 Task: Log work in the project TranceTech for the issue 'Develop a new tool for automated testing of machine learning models' spent time as '4w 6d 6h 44m' and remaining time as '3w 3d 18h 42m' and move to top of backlog. Now add the issue to the epic 'Secure Software Development Lifecycle (SDLC) Implementation'.
Action: Mouse moved to (84, 57)
Screenshot: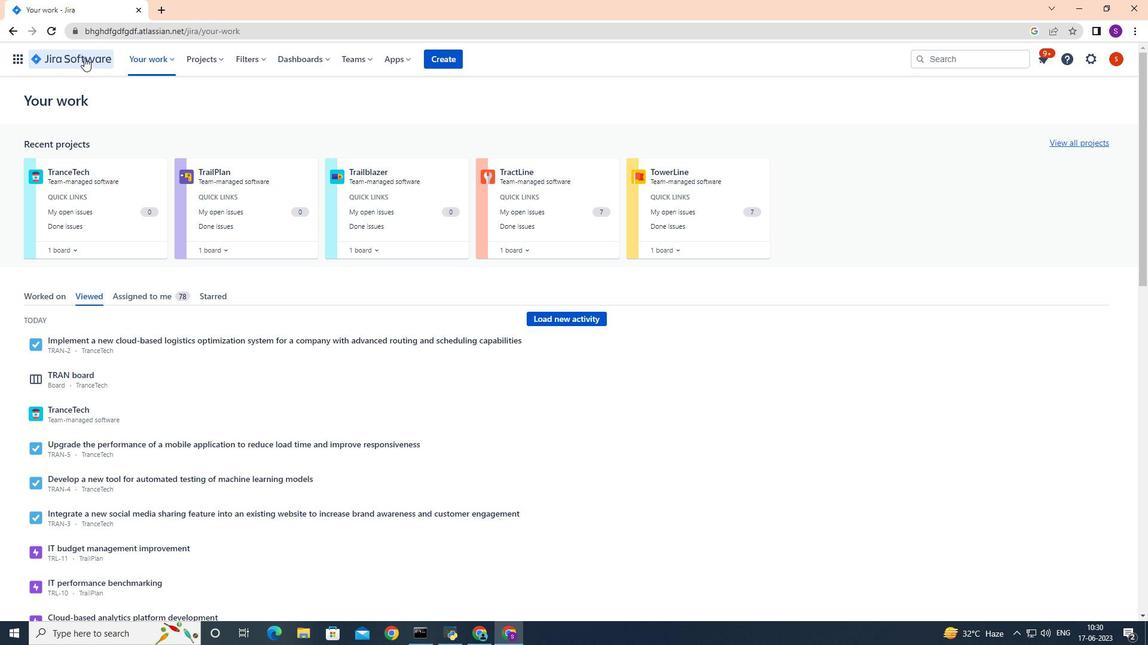 
Action: Mouse pressed left at (84, 57)
Screenshot: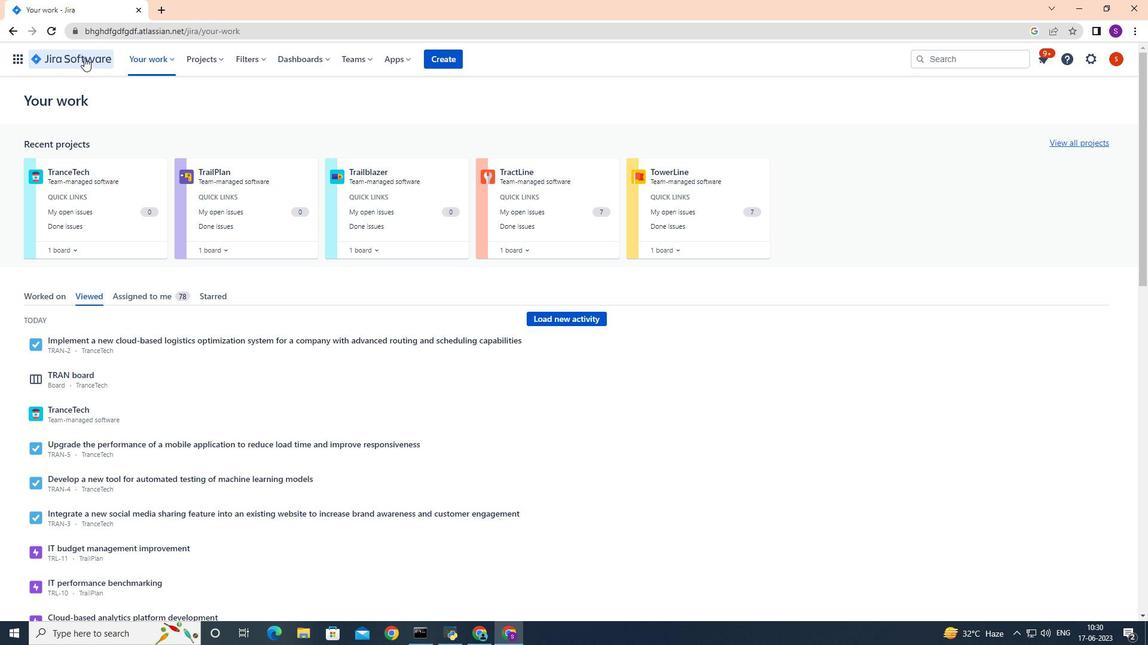 
Action: Mouse moved to (221, 62)
Screenshot: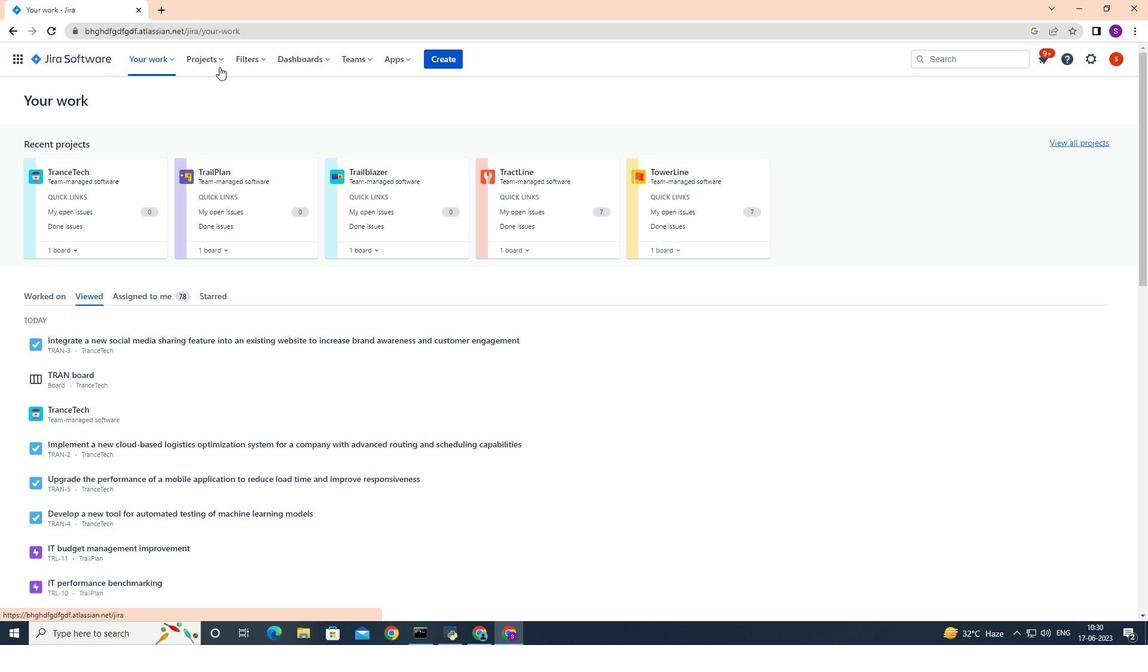 
Action: Mouse pressed left at (221, 62)
Screenshot: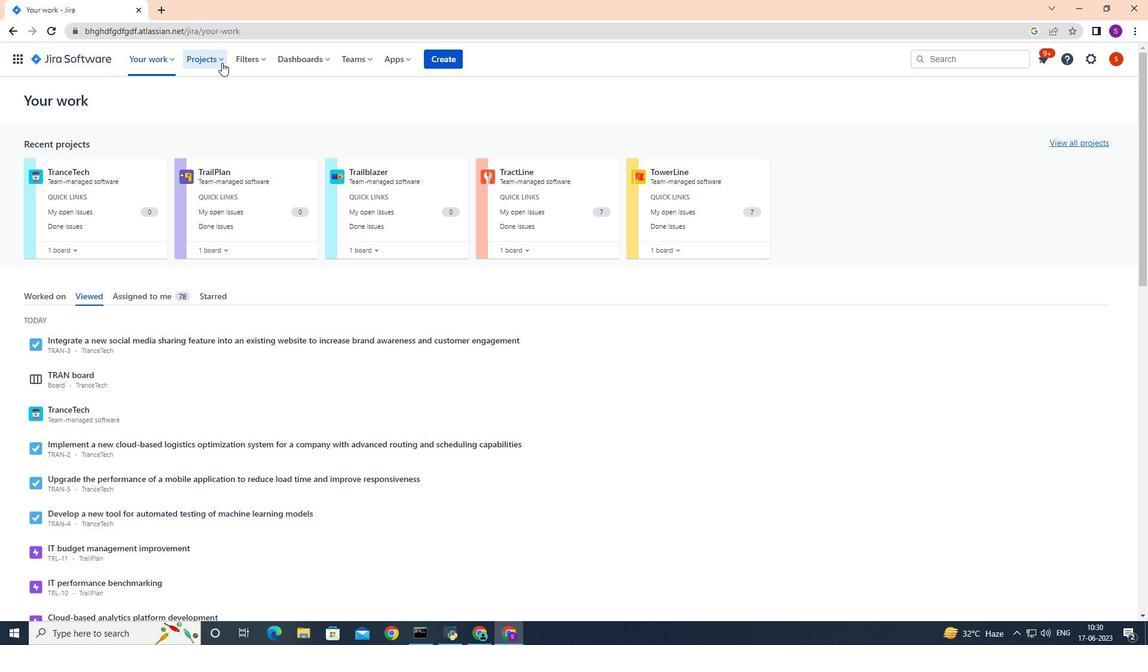 
Action: Mouse moved to (233, 113)
Screenshot: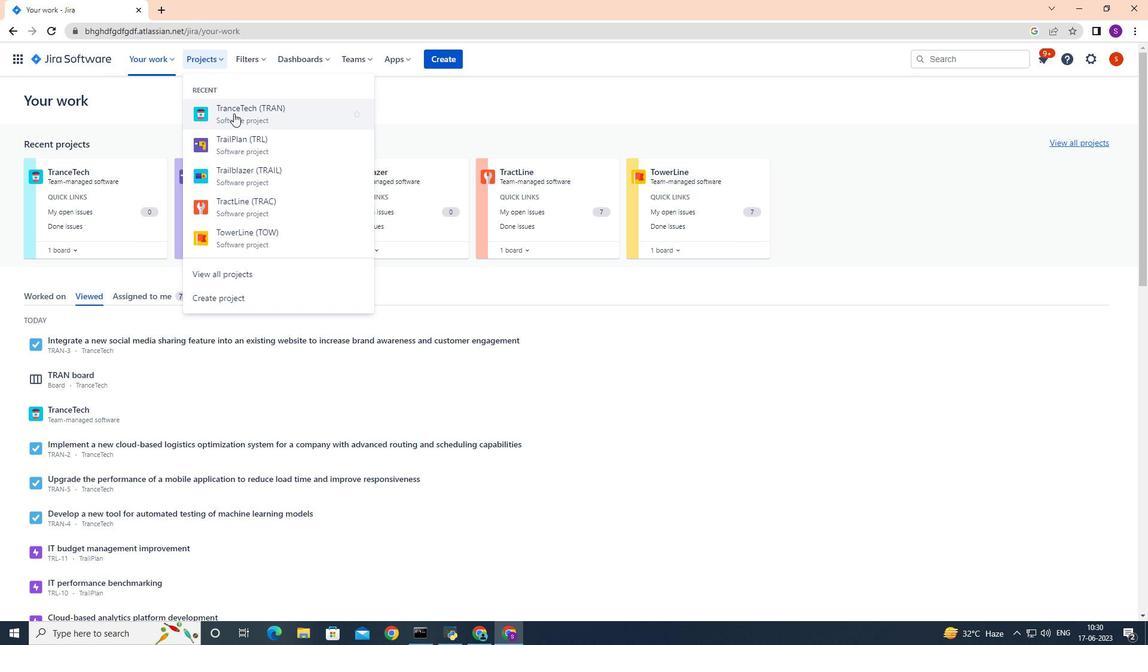 
Action: Mouse pressed left at (233, 113)
Screenshot: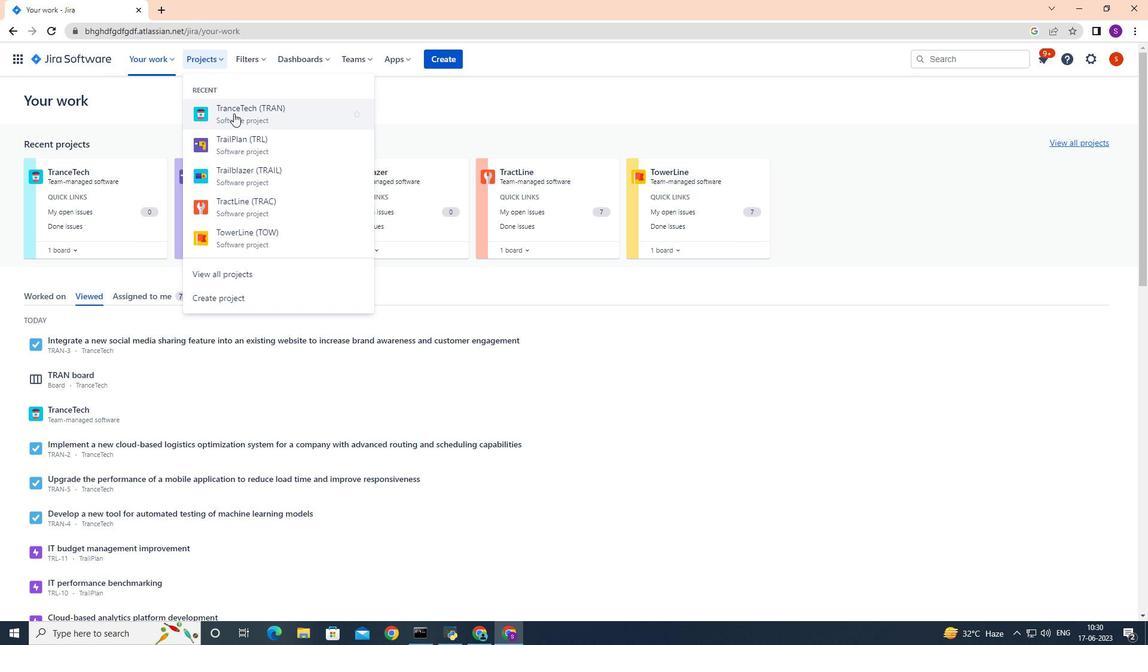 
Action: Mouse moved to (87, 173)
Screenshot: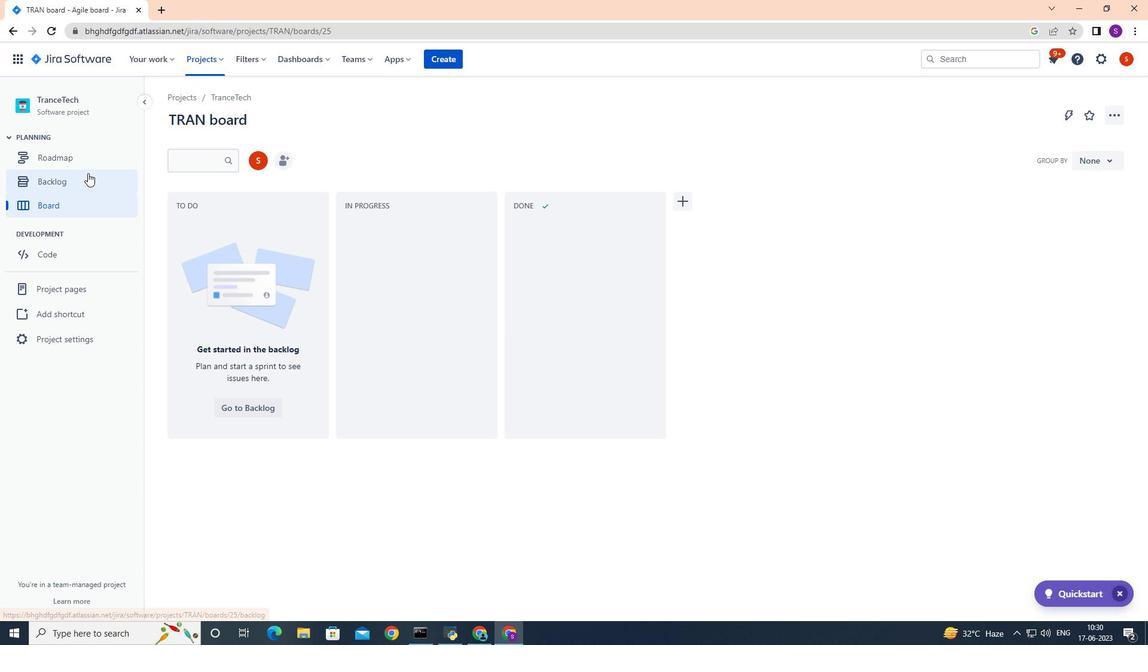 
Action: Mouse pressed left at (87, 173)
Screenshot: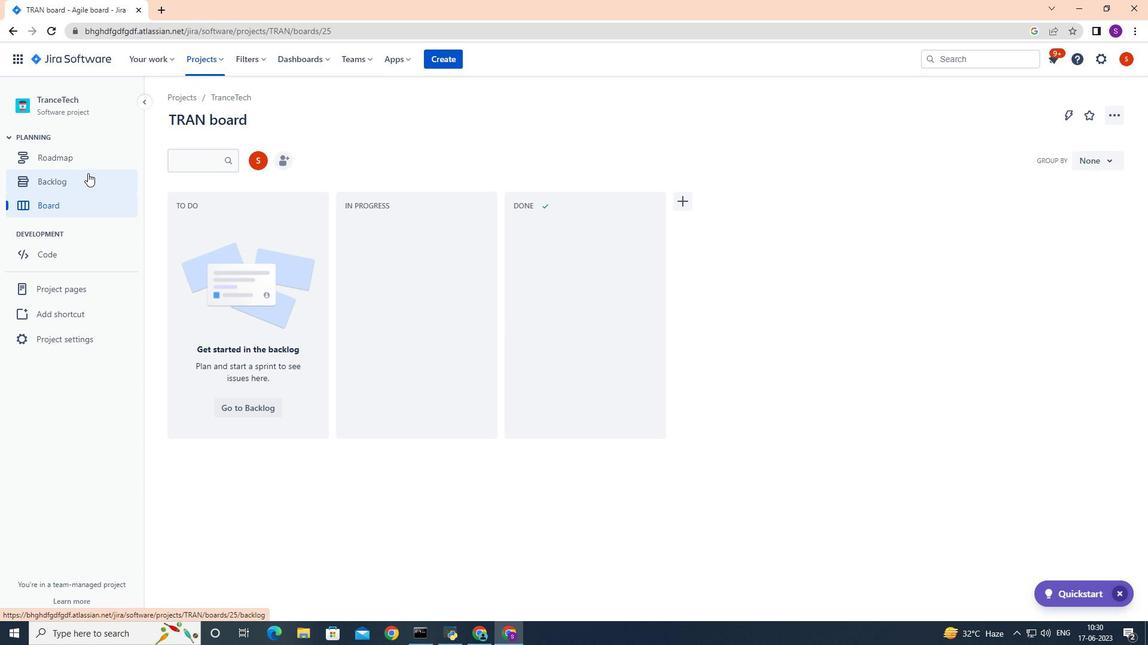 
Action: Mouse moved to (825, 436)
Screenshot: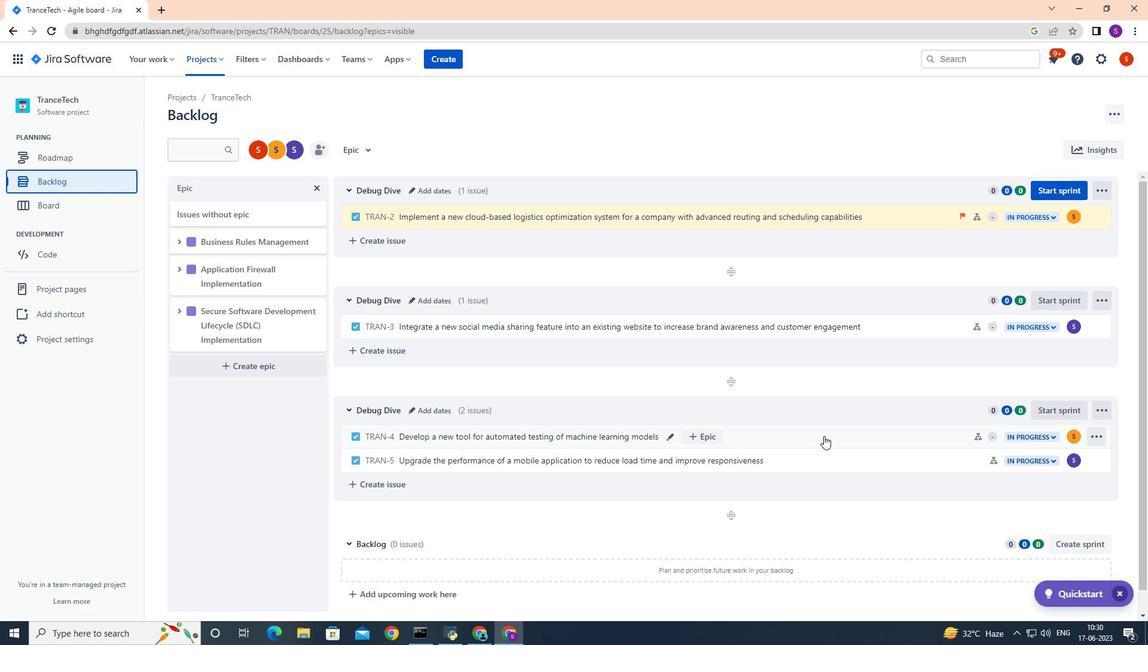 
Action: Mouse pressed left at (825, 436)
Screenshot: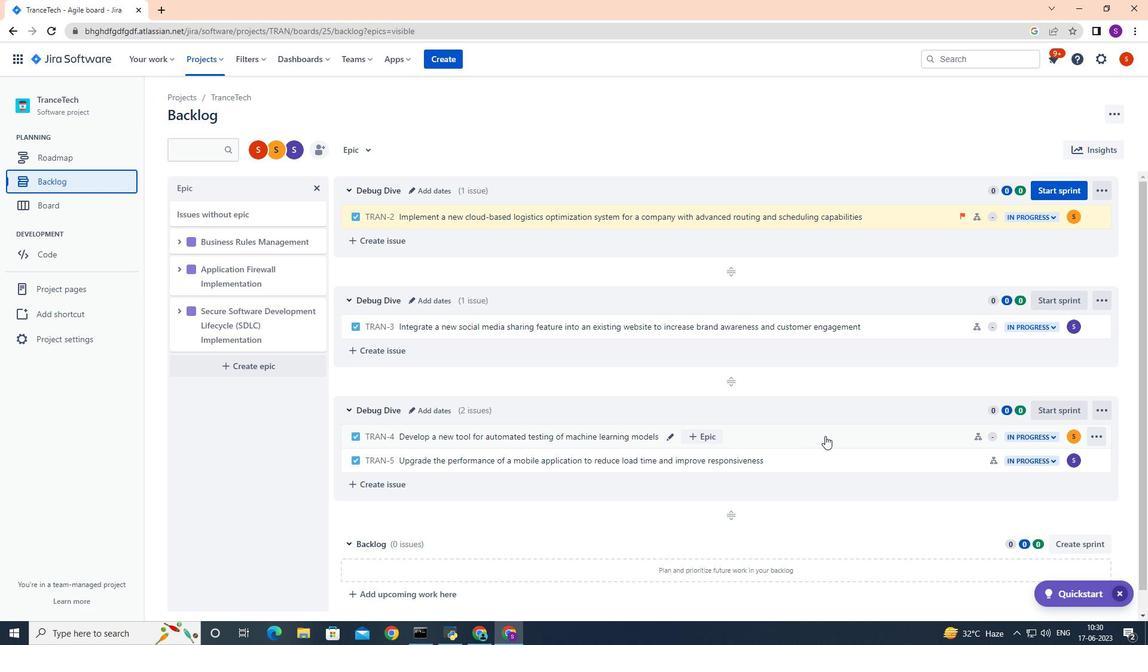 
Action: Mouse moved to (1102, 187)
Screenshot: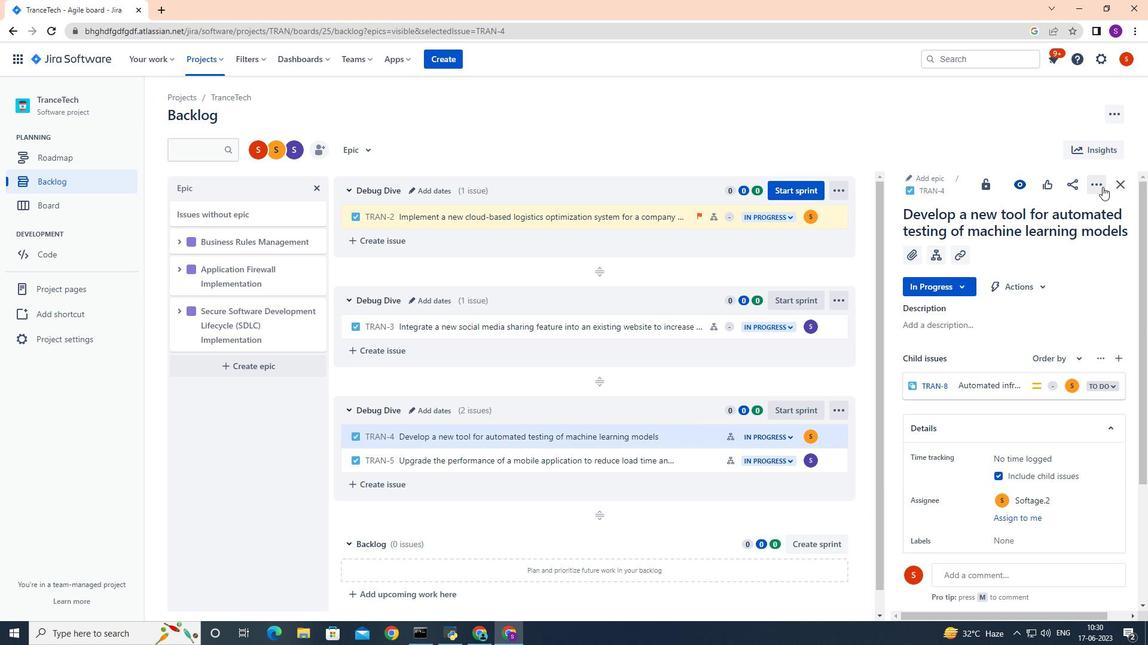 
Action: Mouse pressed left at (1102, 187)
Screenshot: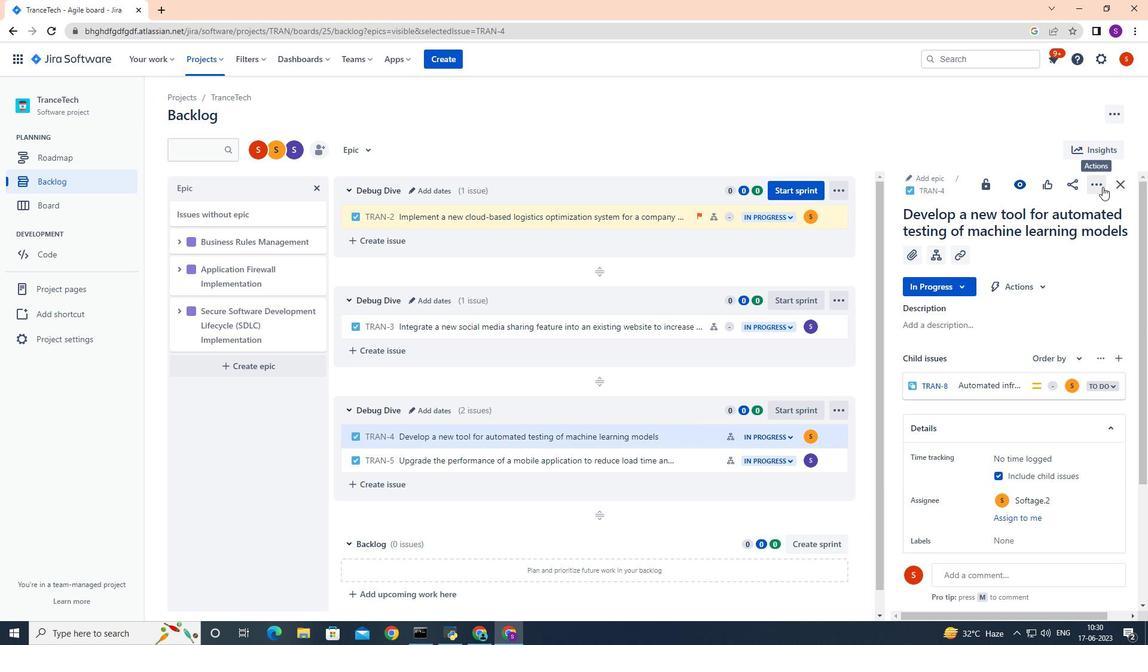 
Action: Mouse moved to (1069, 214)
Screenshot: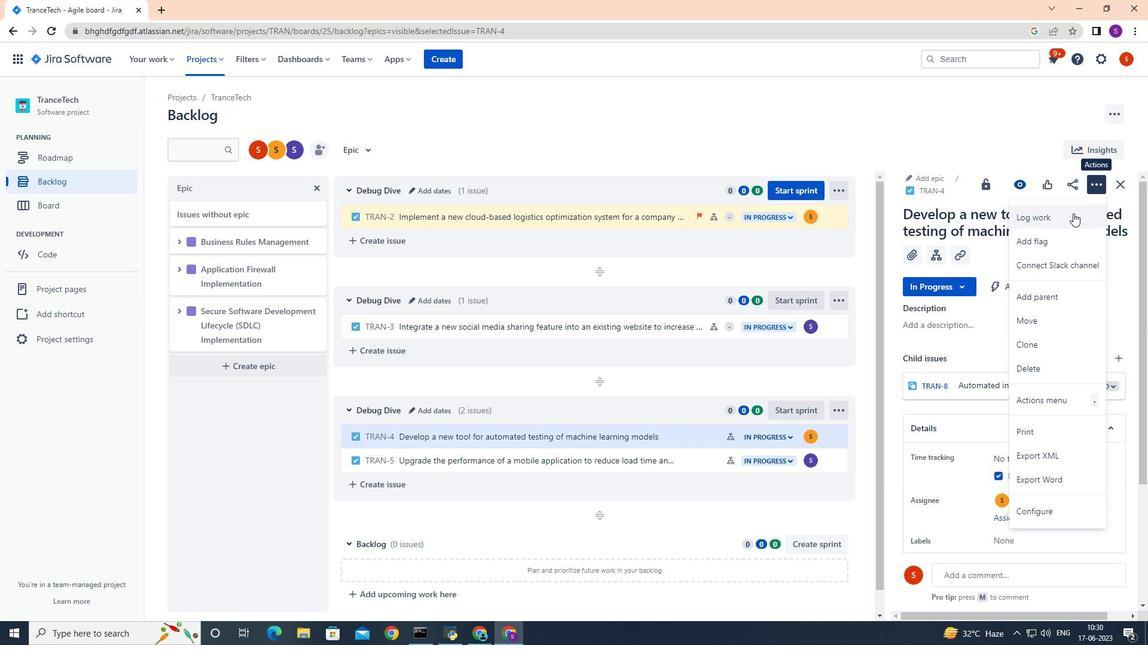 
Action: Mouse pressed left at (1069, 214)
Screenshot: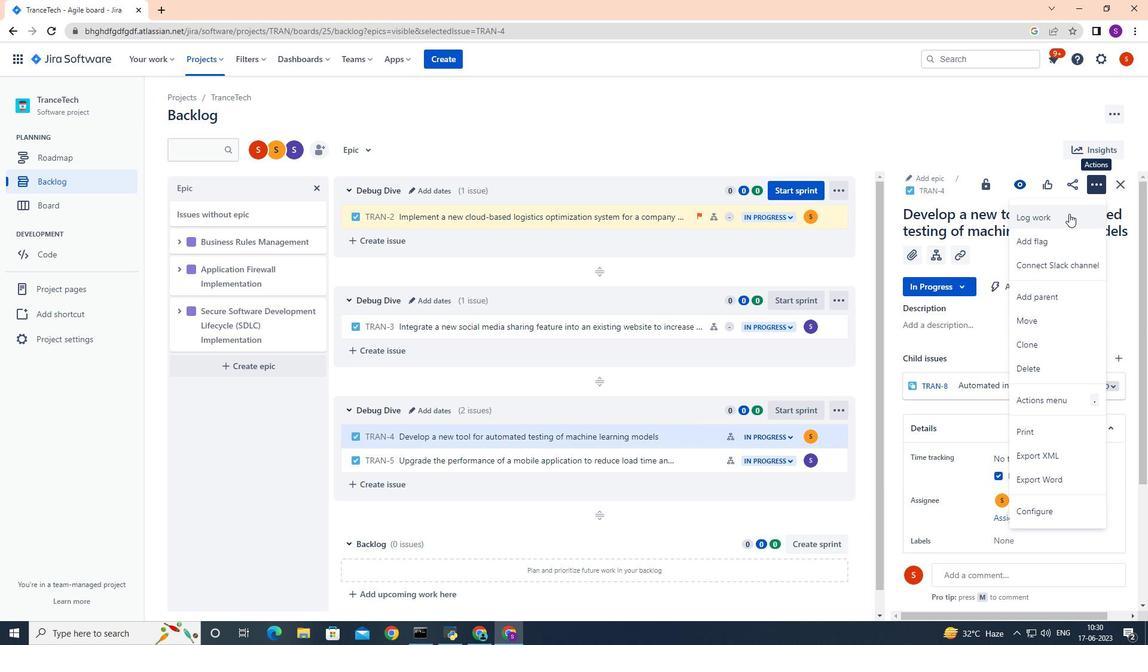 
Action: Mouse moved to (1011, 233)
Screenshot: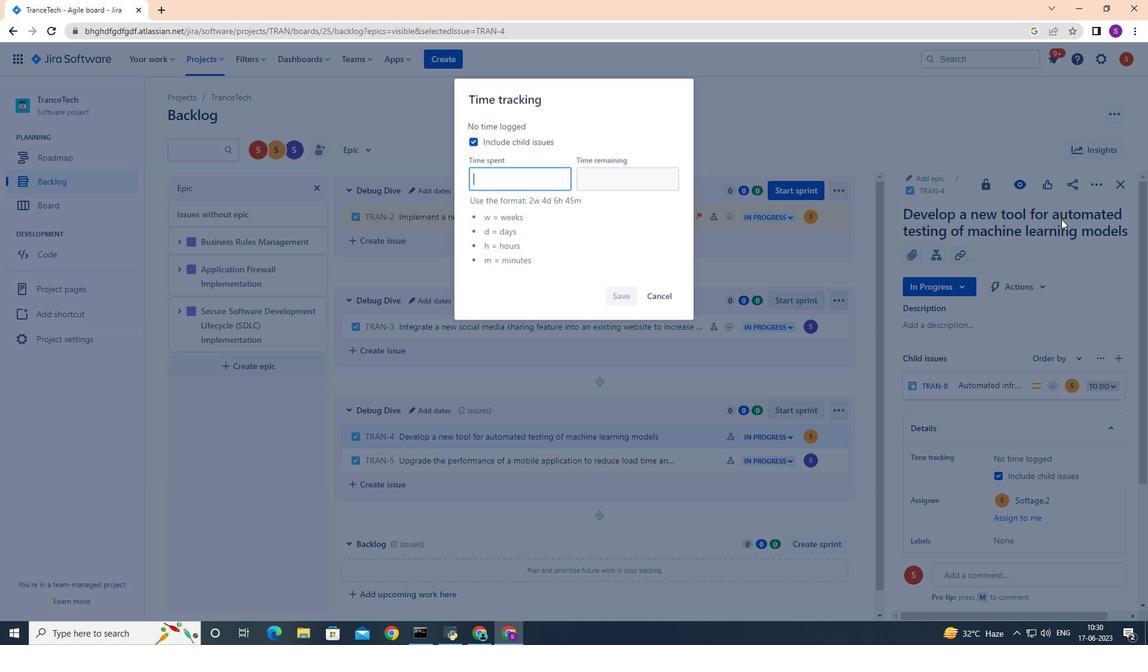 
Action: Key pressed 4w<Key.space>6d<Key.space>6h<Key.space>44m
Screenshot: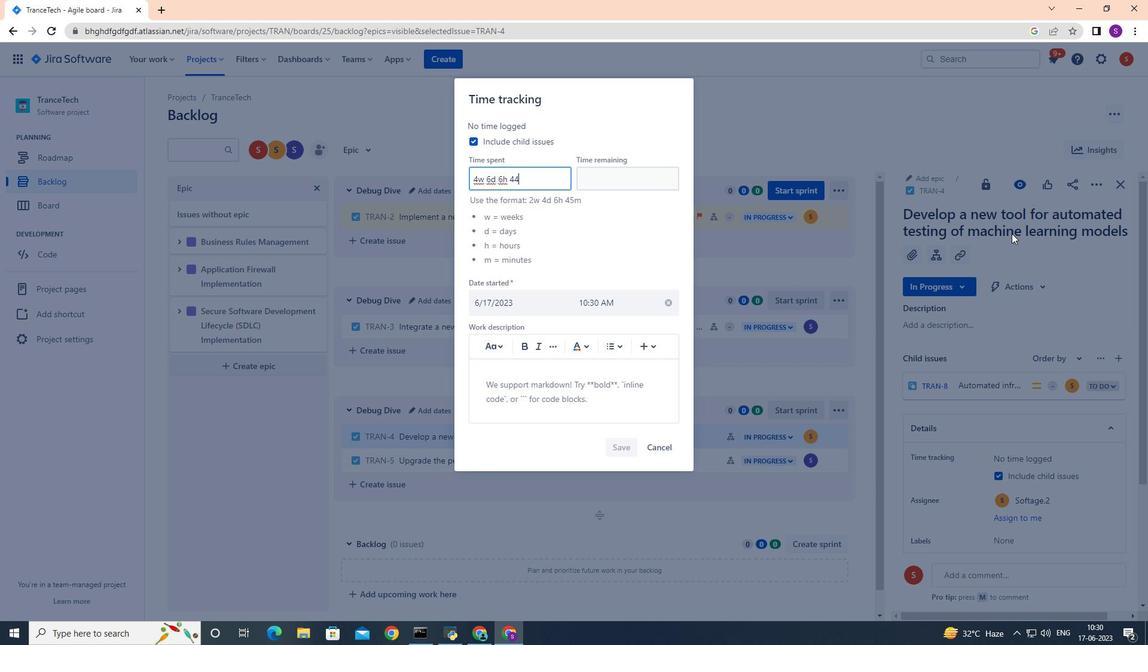 
Action: Mouse moved to (595, 181)
Screenshot: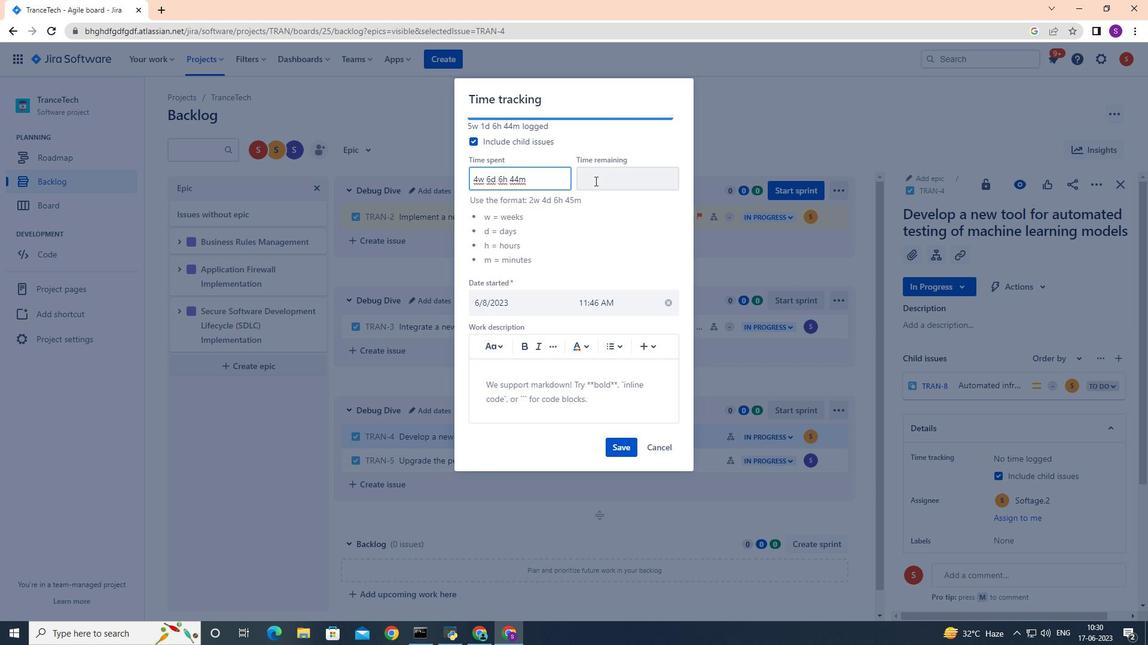 
Action: Mouse pressed left at (595, 181)
Screenshot: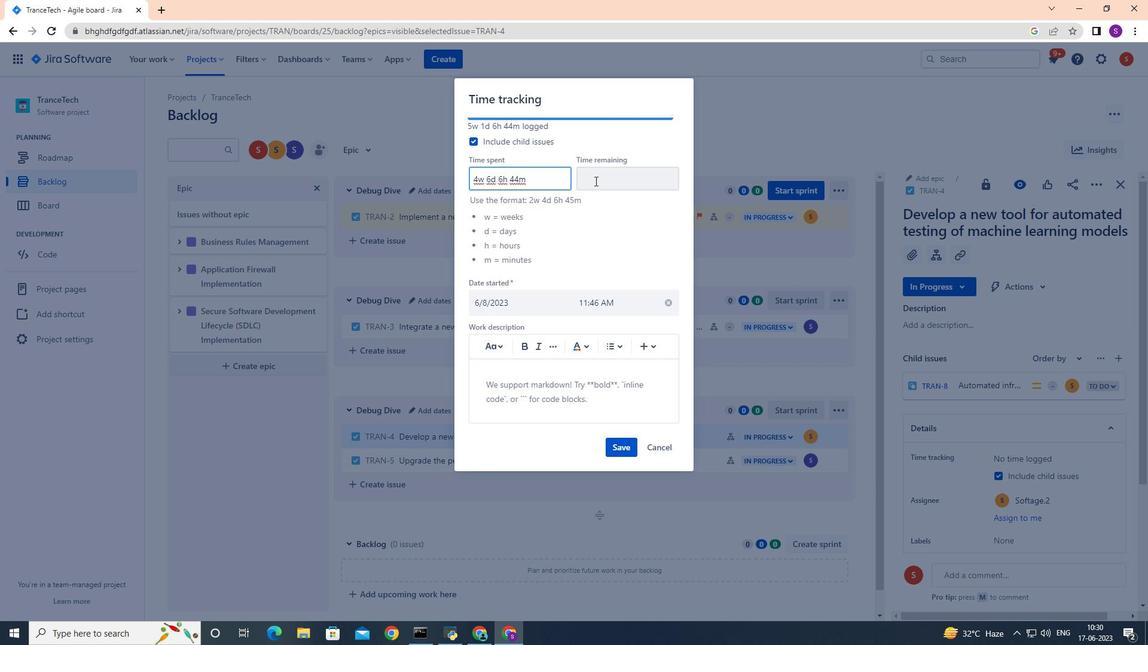 
Action: Mouse moved to (596, 181)
Screenshot: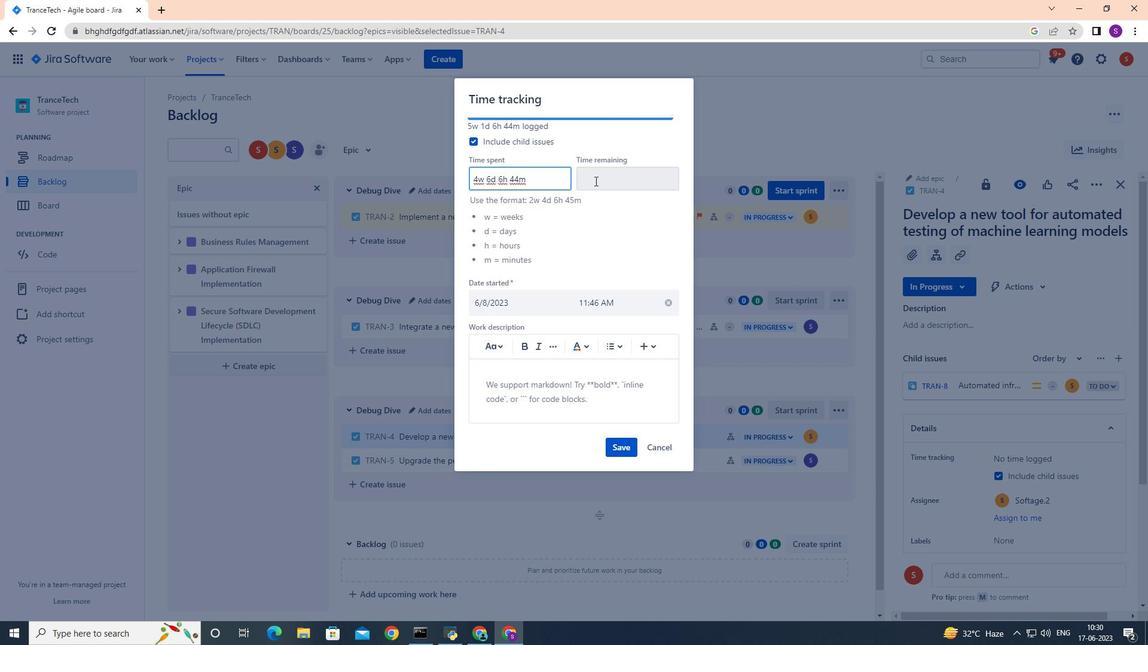 
Action: Key pressed 3w<Key.space>3d<Key.space>18h<Key.space>42m
Screenshot: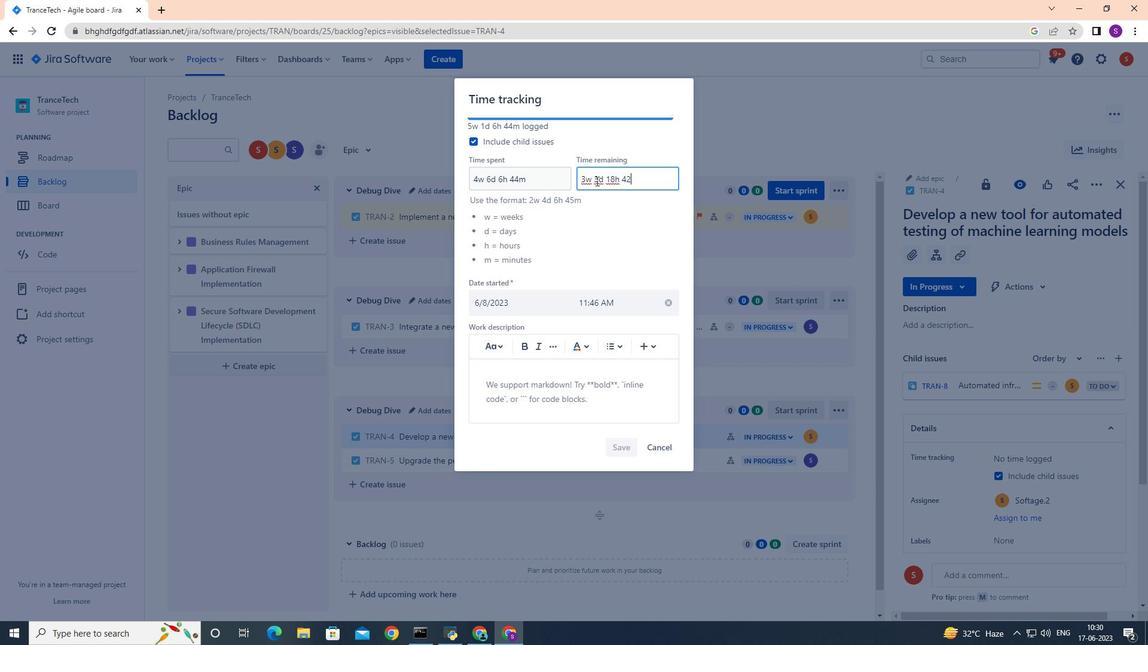 
Action: Mouse moved to (621, 447)
Screenshot: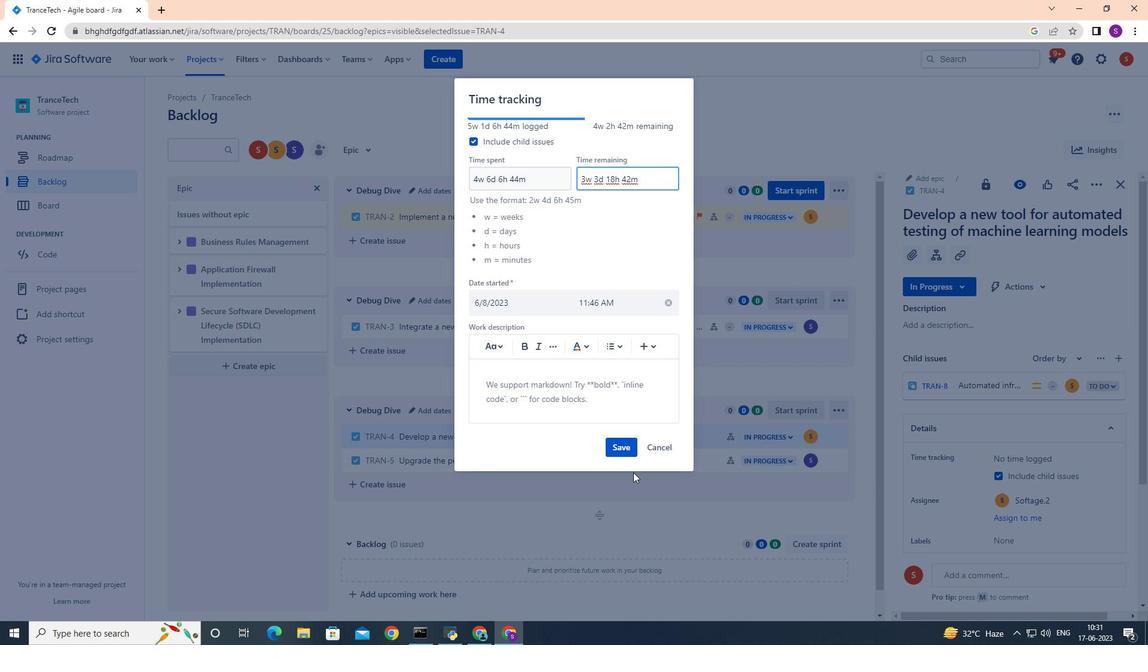 
Action: Mouse pressed left at (621, 447)
Screenshot: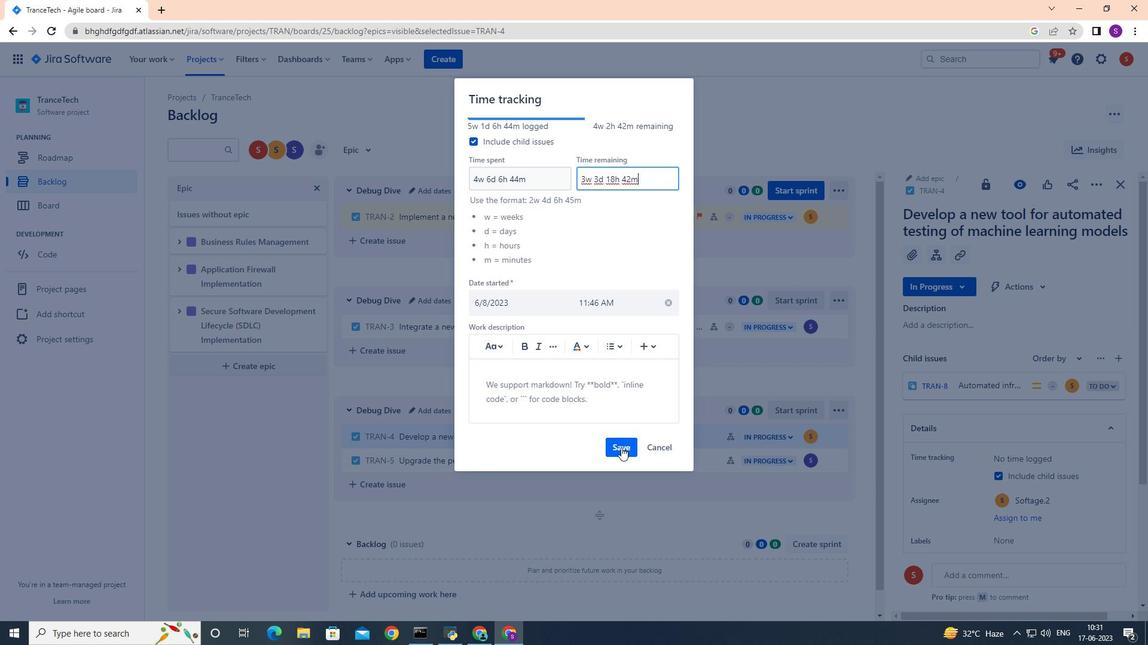 
Action: Mouse moved to (839, 436)
Screenshot: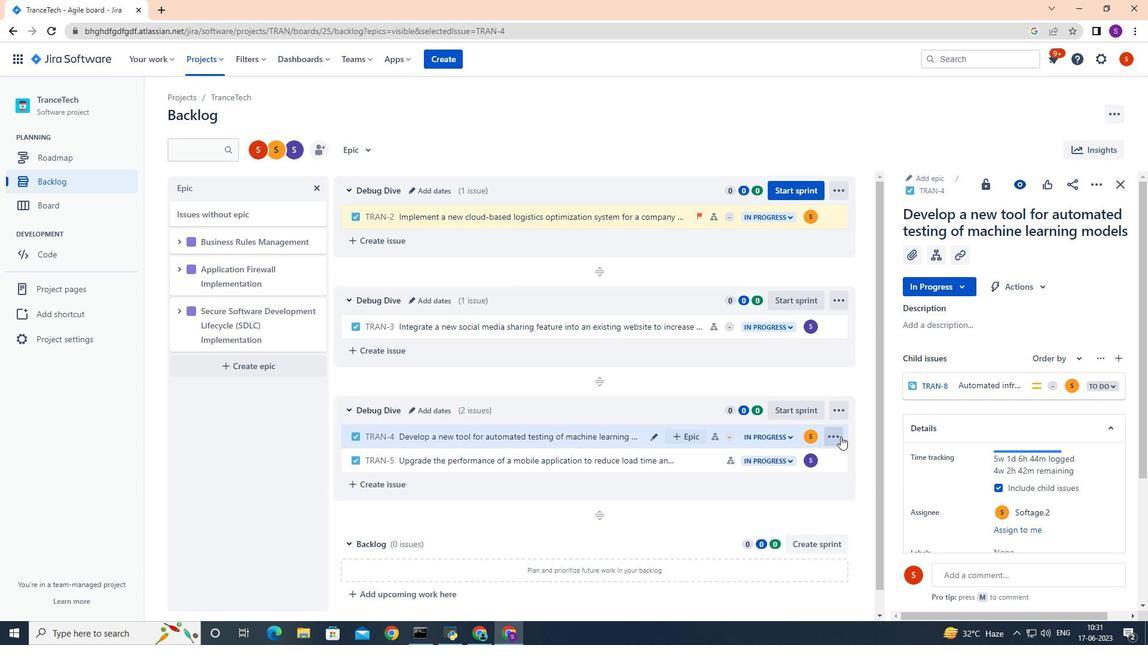 
Action: Mouse pressed left at (839, 436)
Screenshot: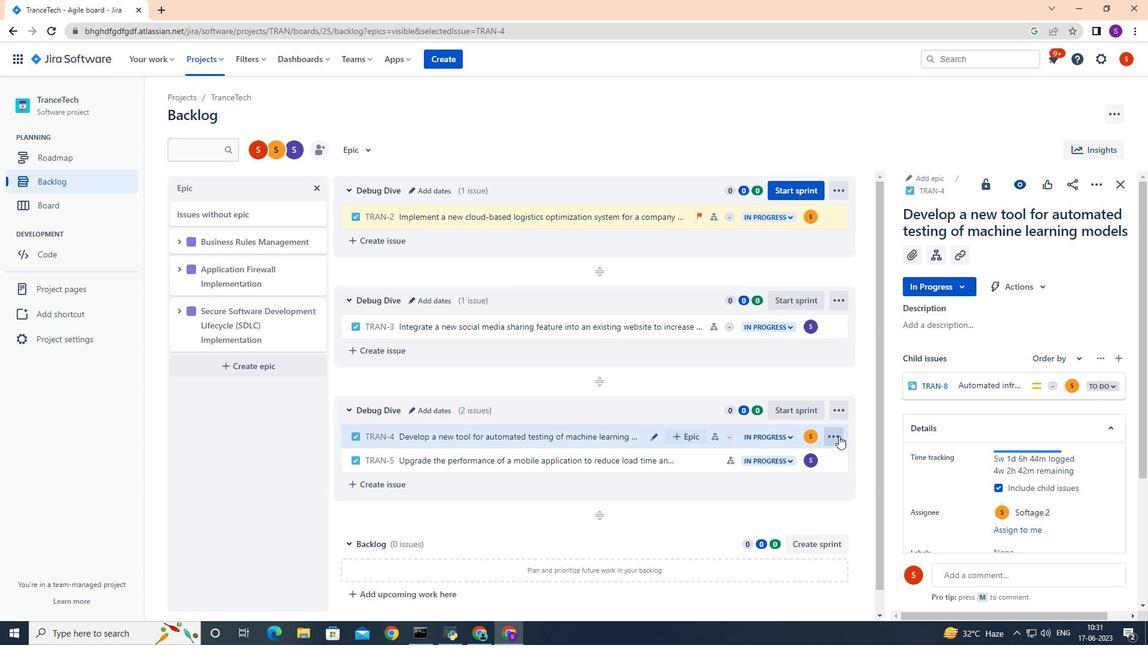 
Action: Mouse moved to (812, 391)
Screenshot: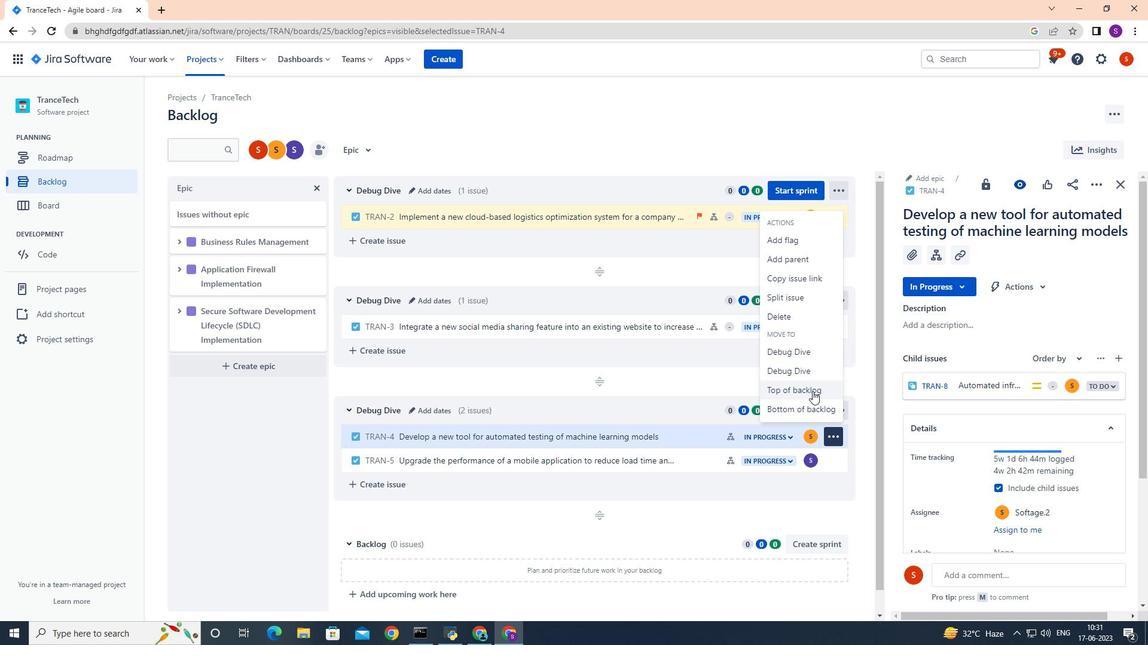
Action: Mouse pressed left at (812, 391)
Screenshot: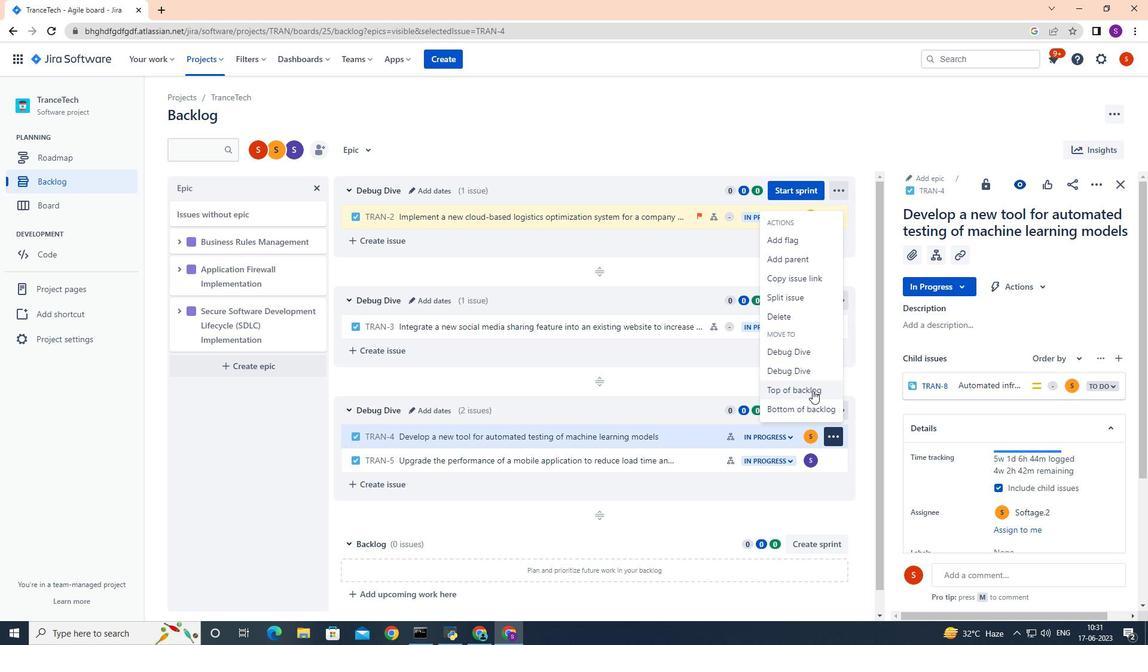
Action: Mouse moved to (248, 327)
Screenshot: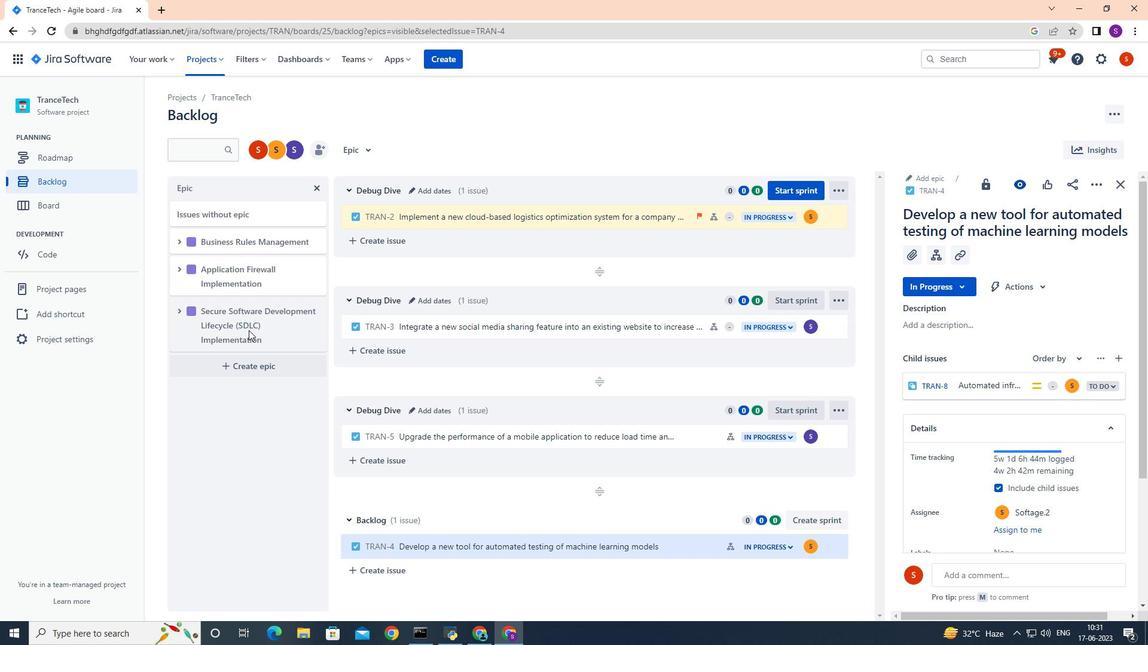 
Action: Mouse pressed left at (248, 327)
Screenshot: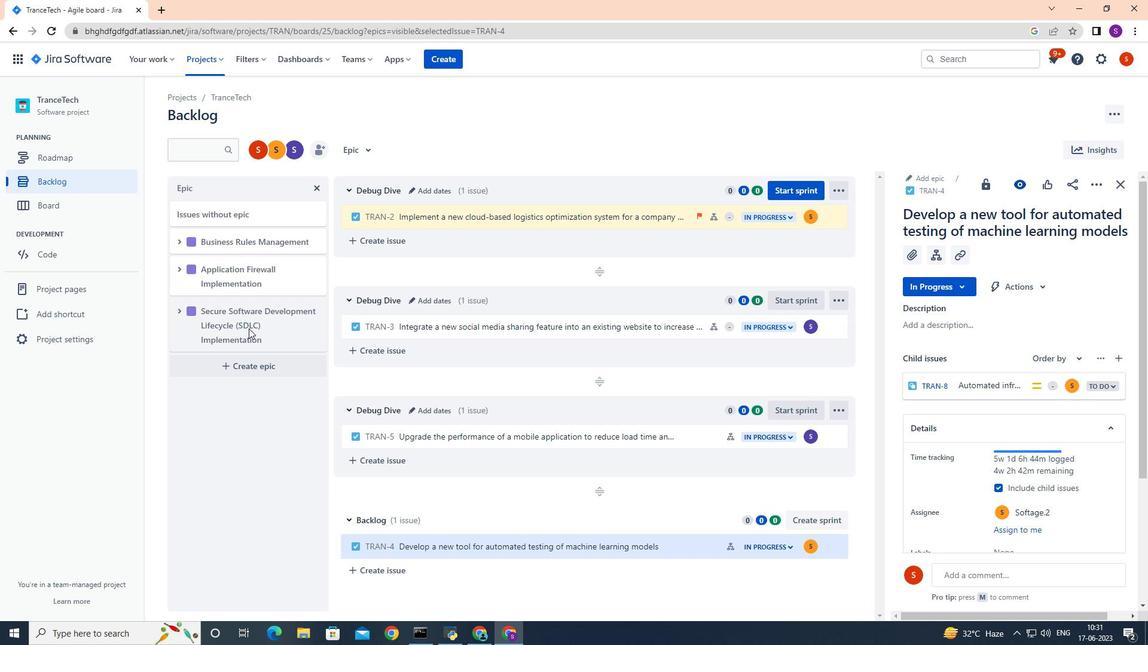 
Action: Mouse moved to (249, 325)
Screenshot: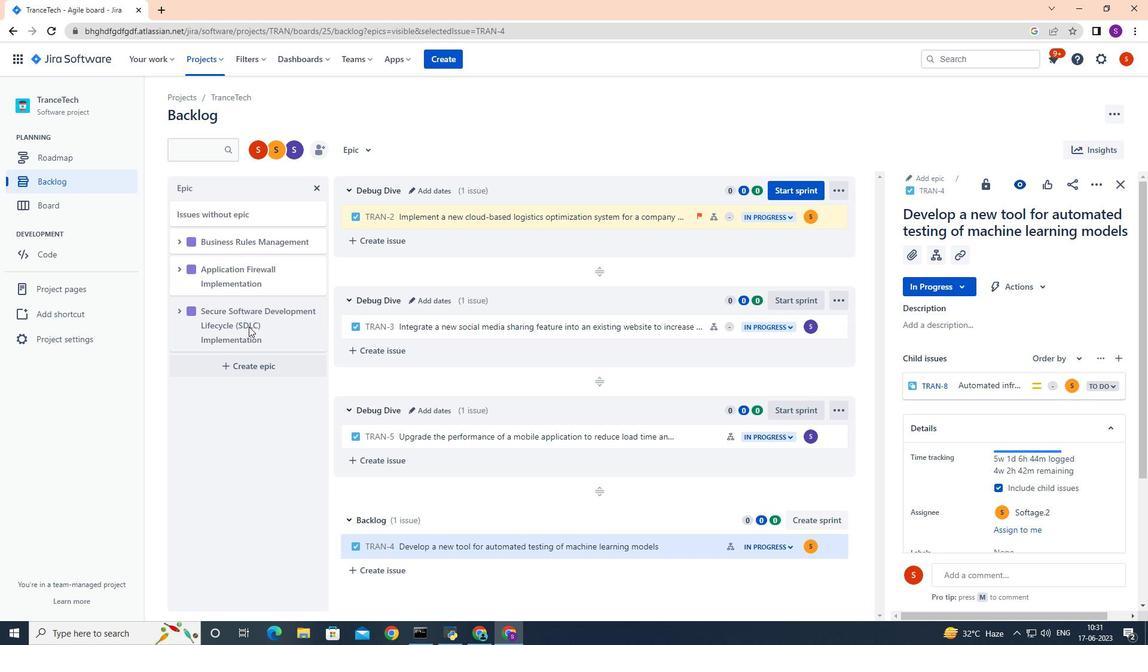 
